 Task: Move the task Improve error handling and reporting in the app to the section To-Do in the project TriumphTech and sort the tasks in the project by Last modified on.
Action: Mouse moved to (82, 307)
Screenshot: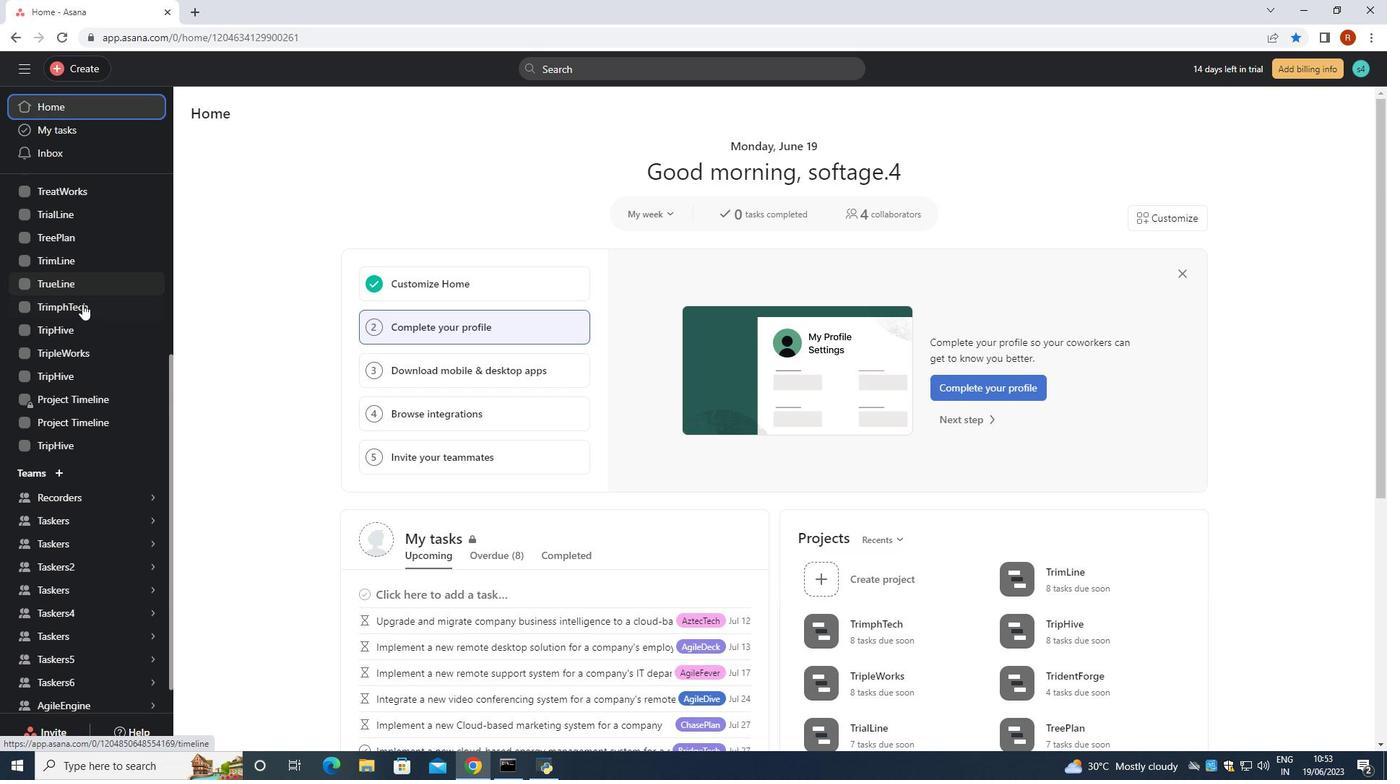 
Action: Mouse pressed left at (82, 307)
Screenshot: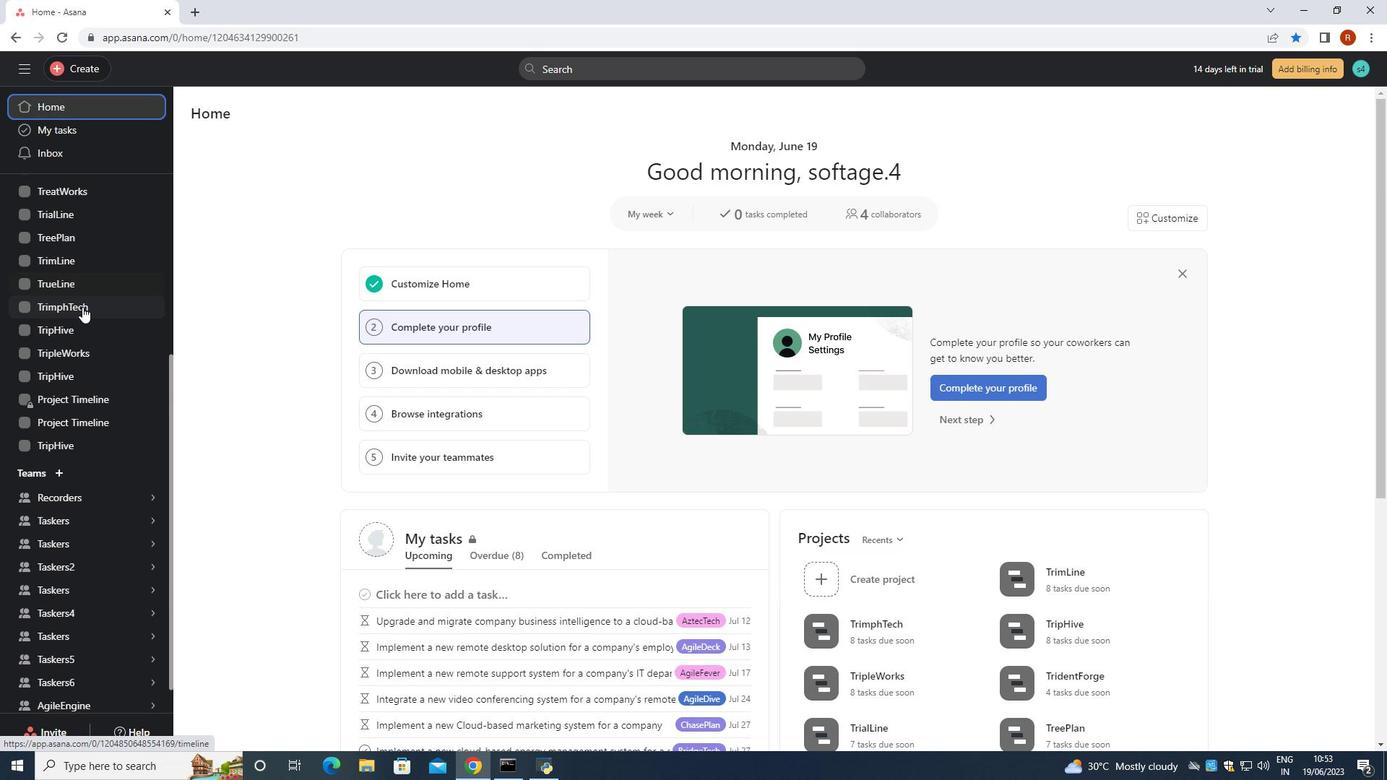 
Action: Mouse moved to (583, 307)
Screenshot: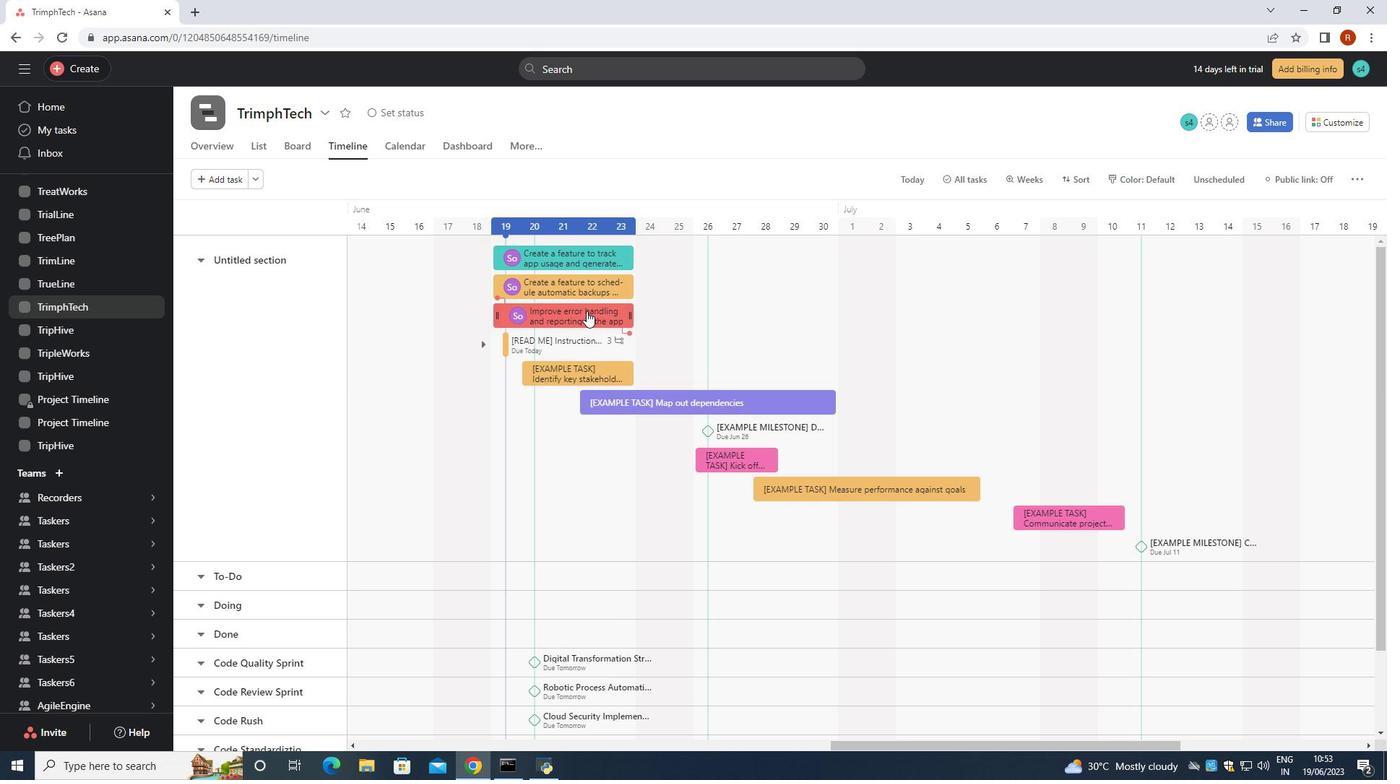
Action: Mouse pressed left at (583, 307)
Screenshot: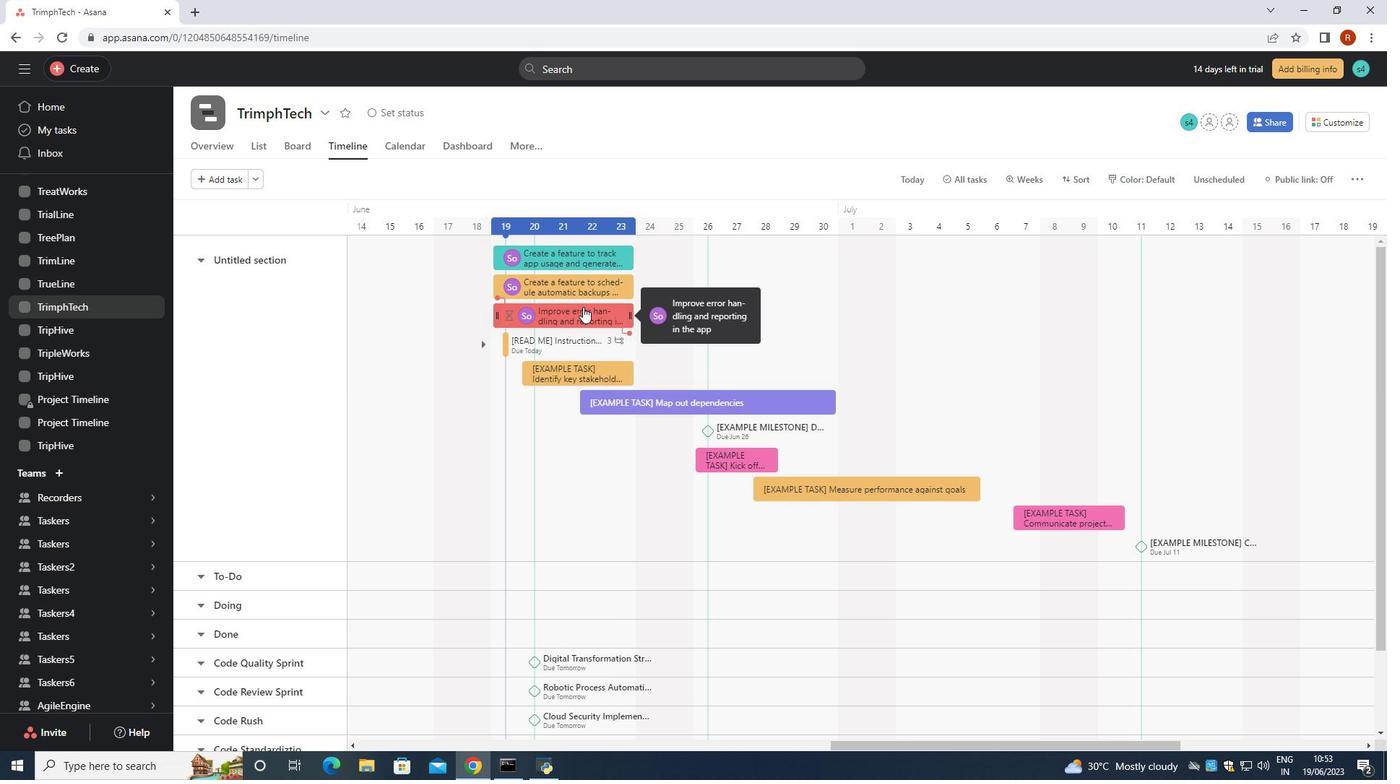 
Action: Mouse moved to (1144, 318)
Screenshot: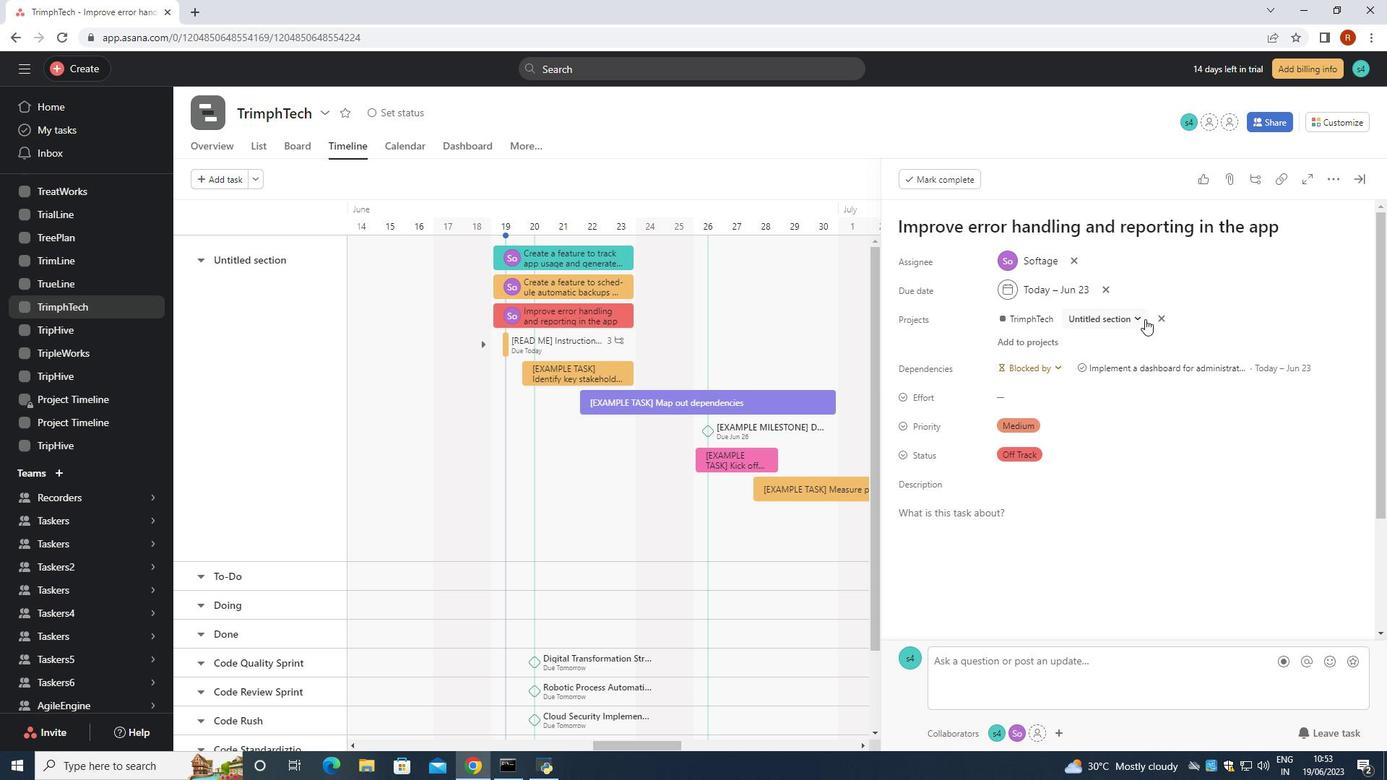 
Action: Mouse pressed left at (1144, 318)
Screenshot: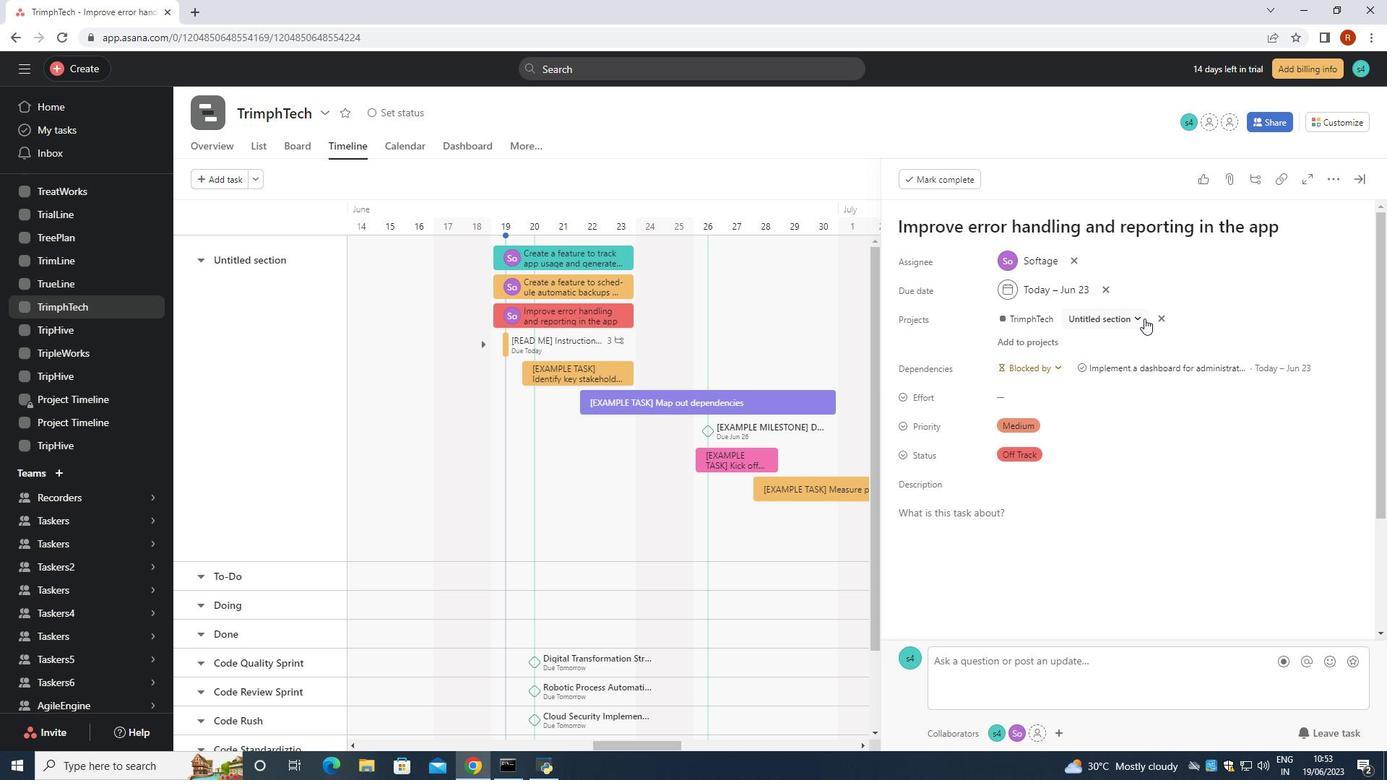 
Action: Mouse moved to (1065, 371)
Screenshot: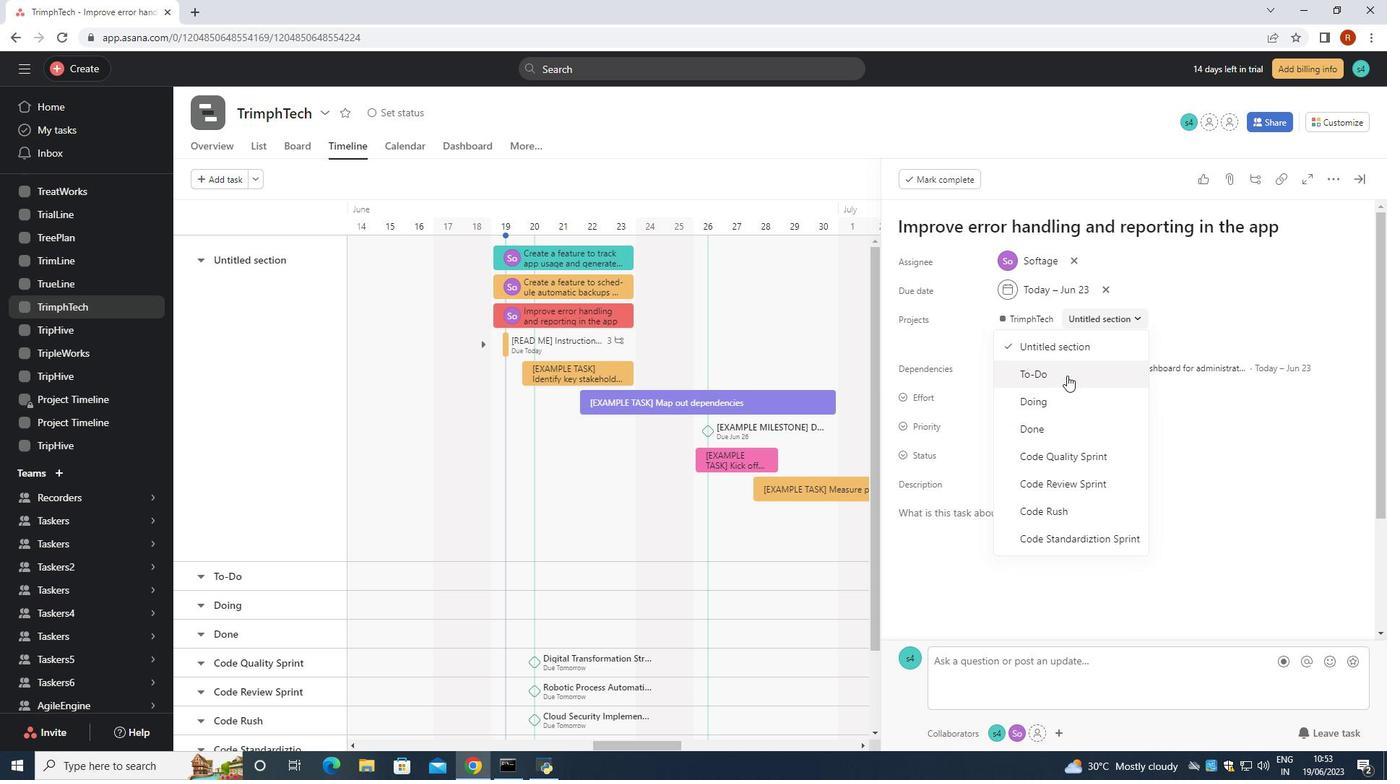 
Action: Mouse pressed left at (1065, 371)
Screenshot: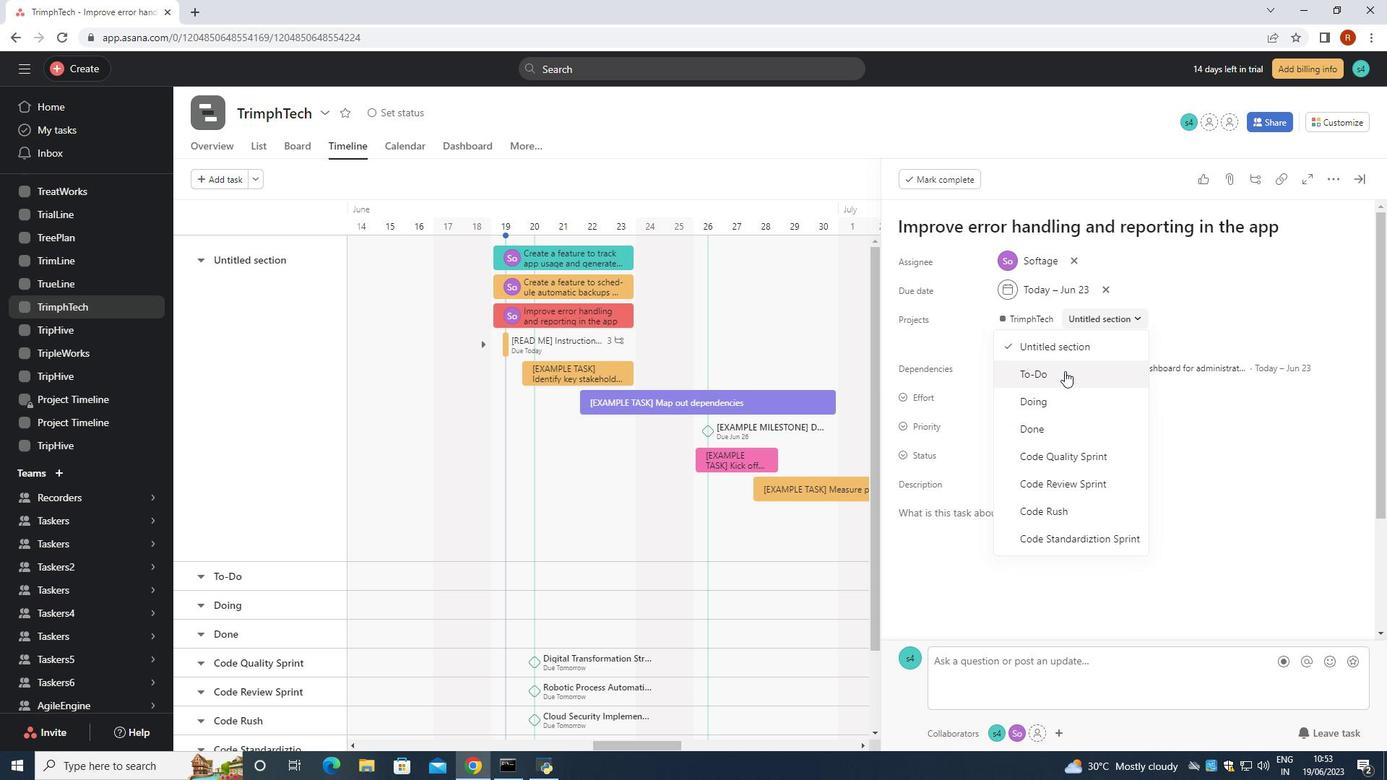 
Action: Mouse moved to (261, 145)
Screenshot: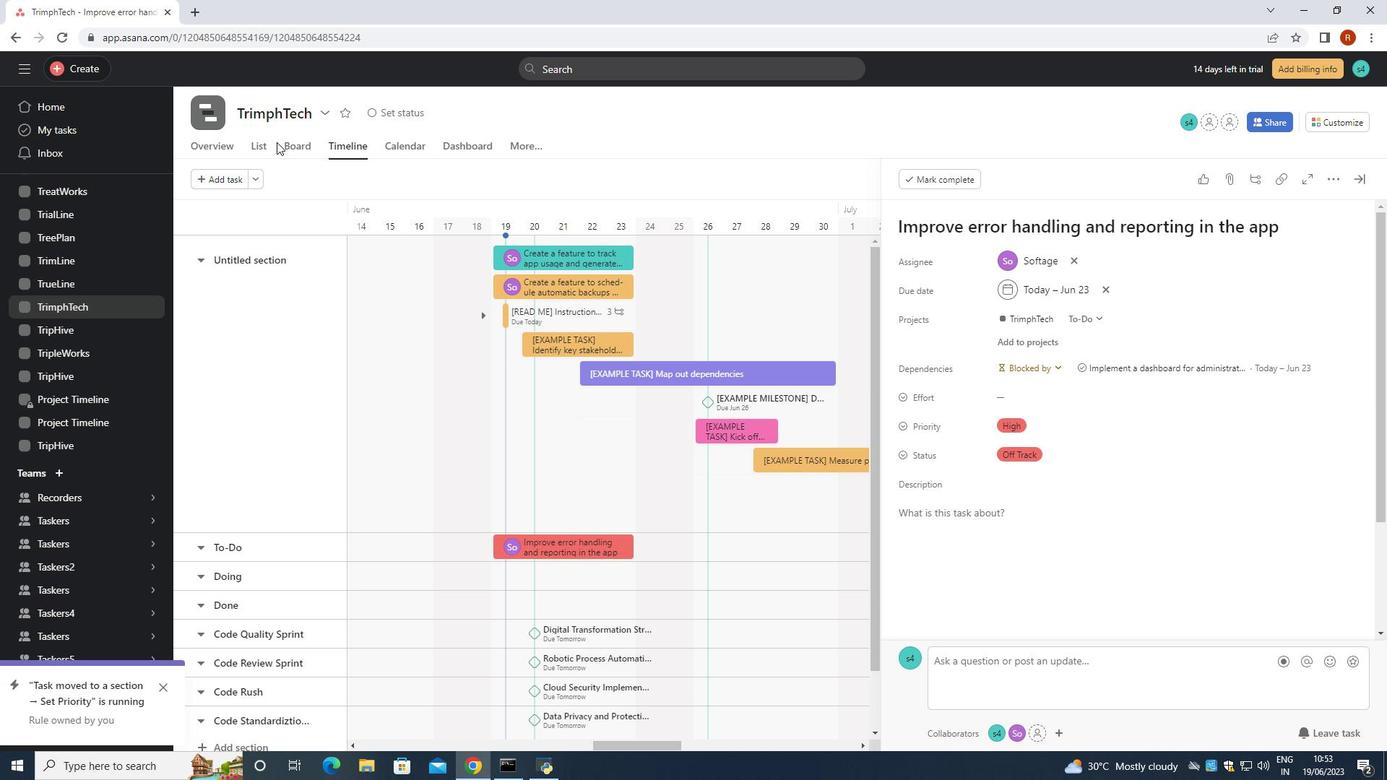 
Action: Mouse pressed left at (261, 145)
Screenshot: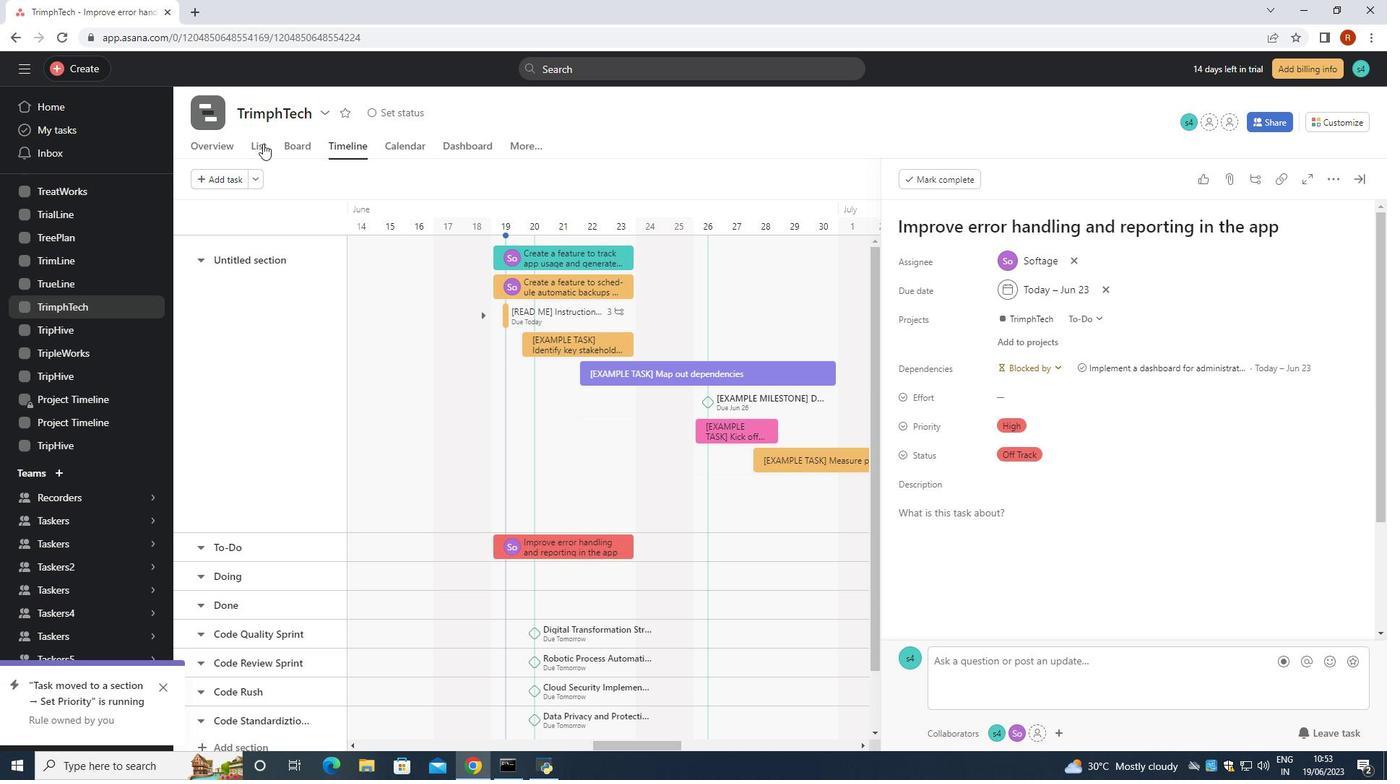 
Action: Mouse moved to (353, 174)
Screenshot: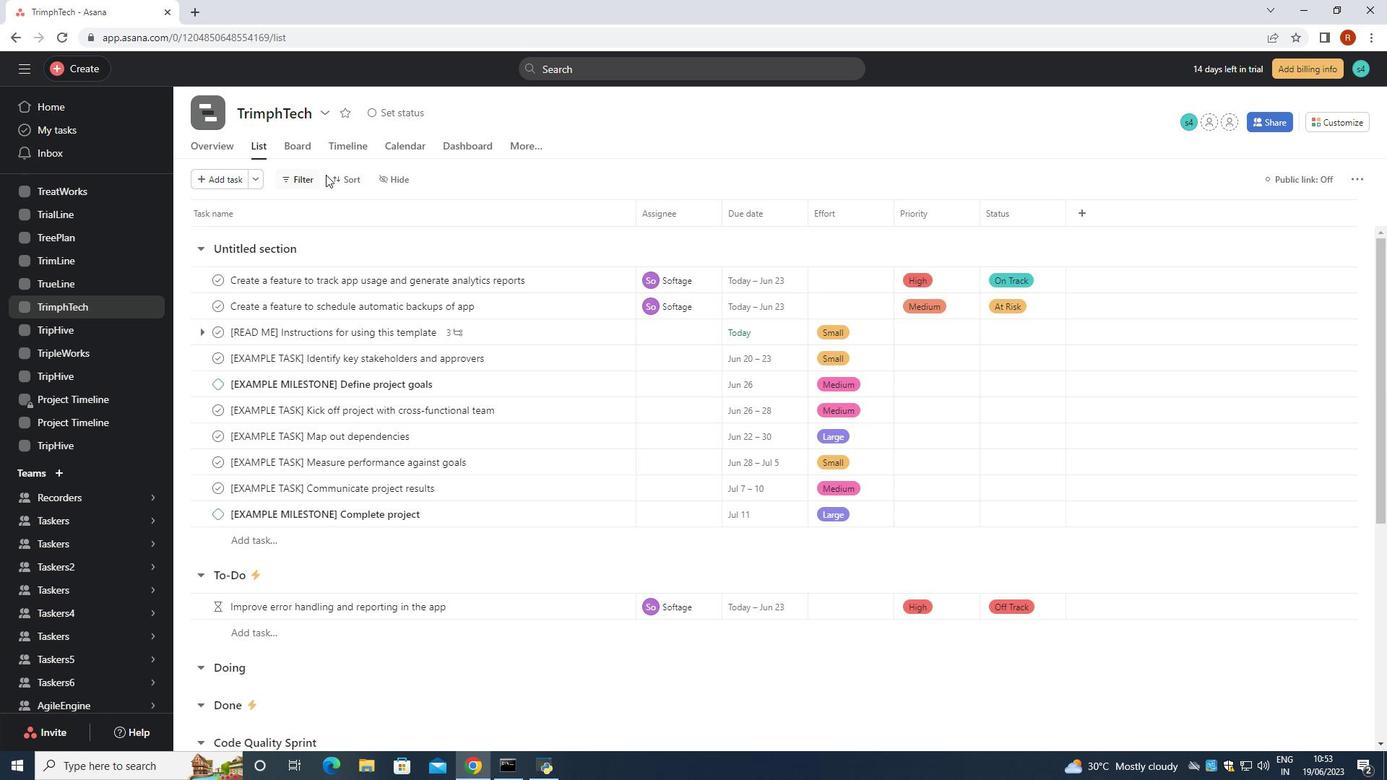 
Action: Mouse pressed left at (353, 174)
Screenshot: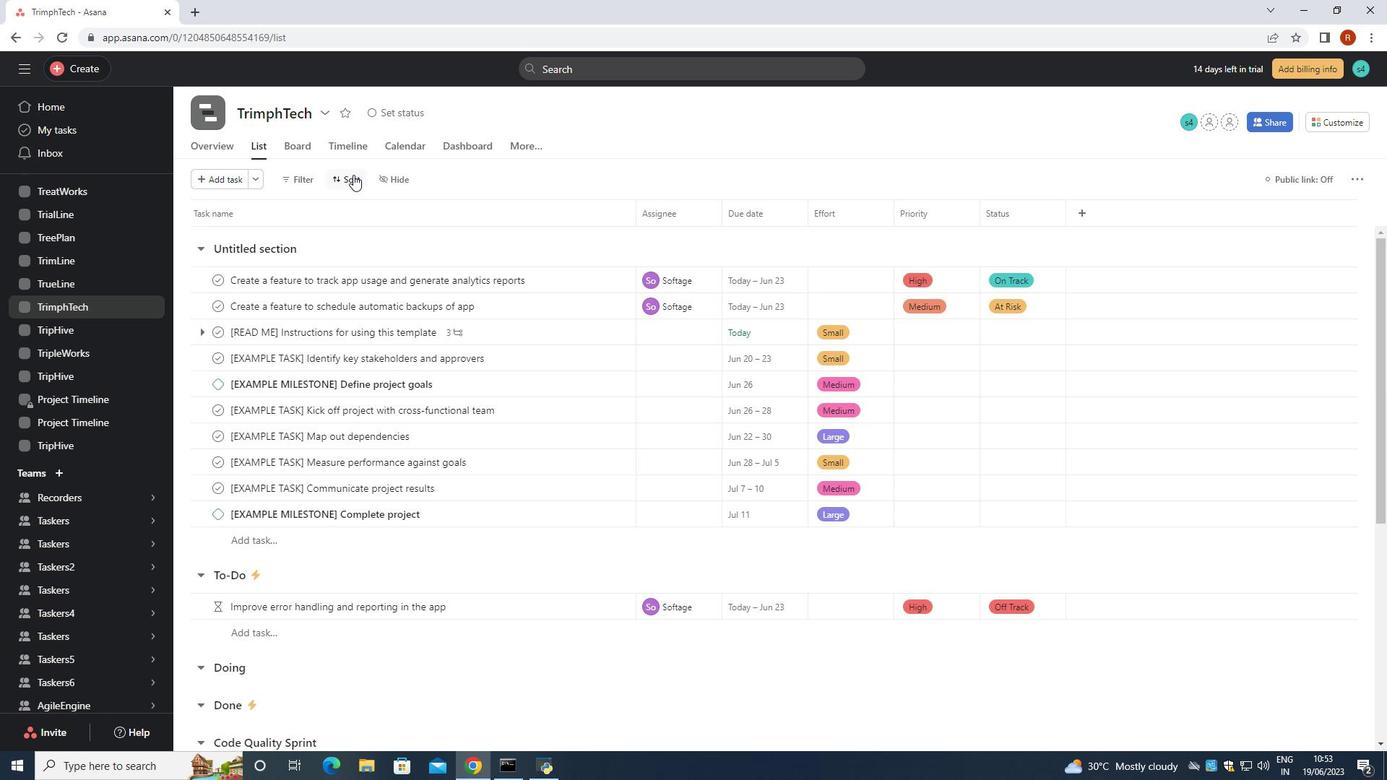 
Action: Mouse moved to (411, 375)
Screenshot: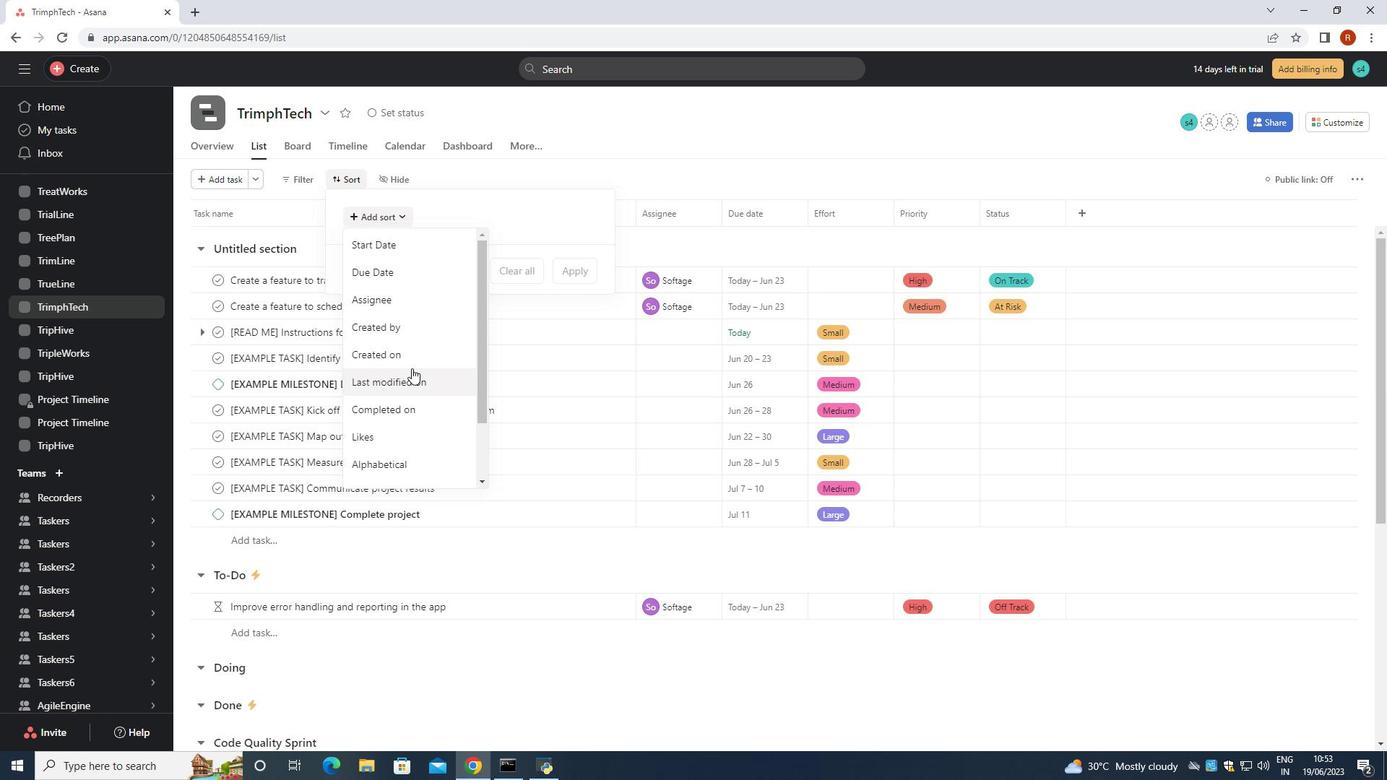 
Action: Mouse pressed left at (411, 375)
Screenshot: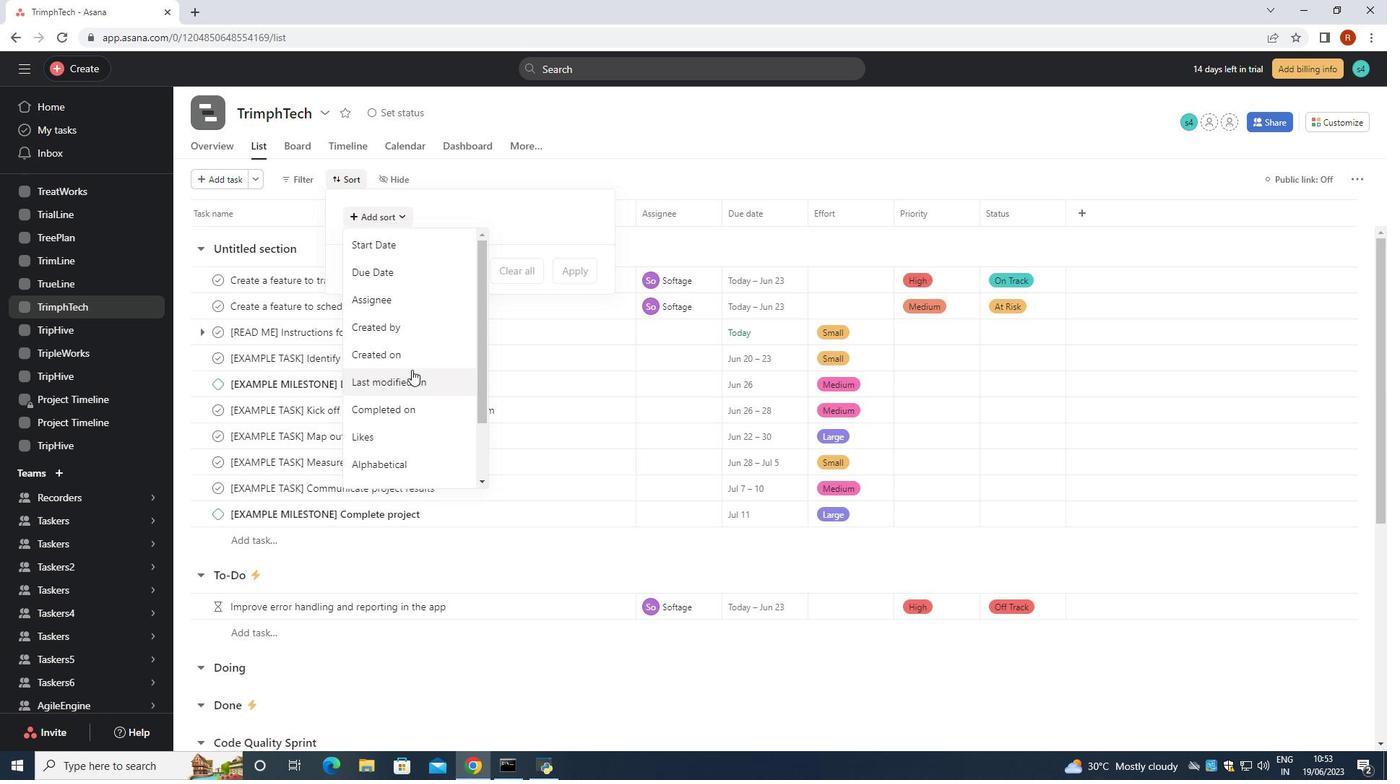 
Action: Mouse moved to (578, 336)
Screenshot: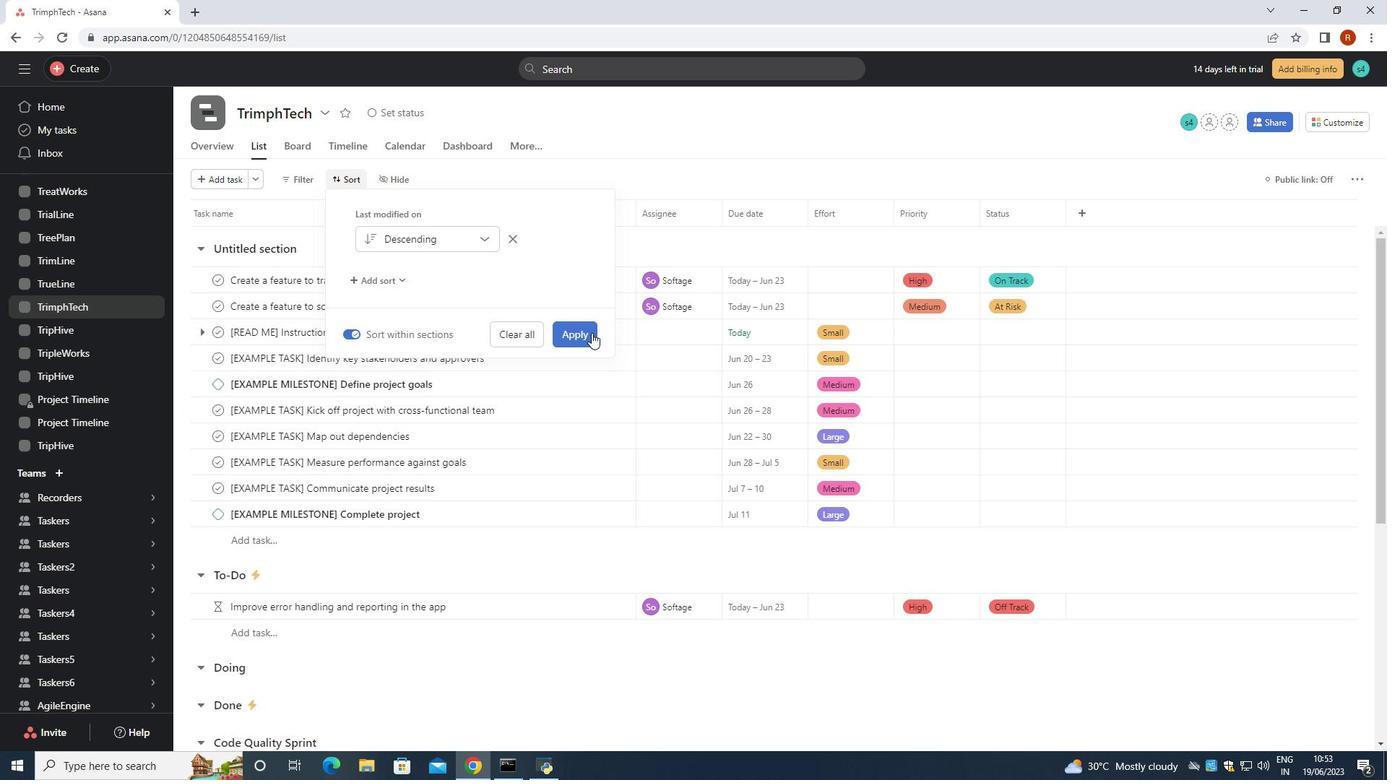 
Action: Mouse pressed left at (578, 336)
Screenshot: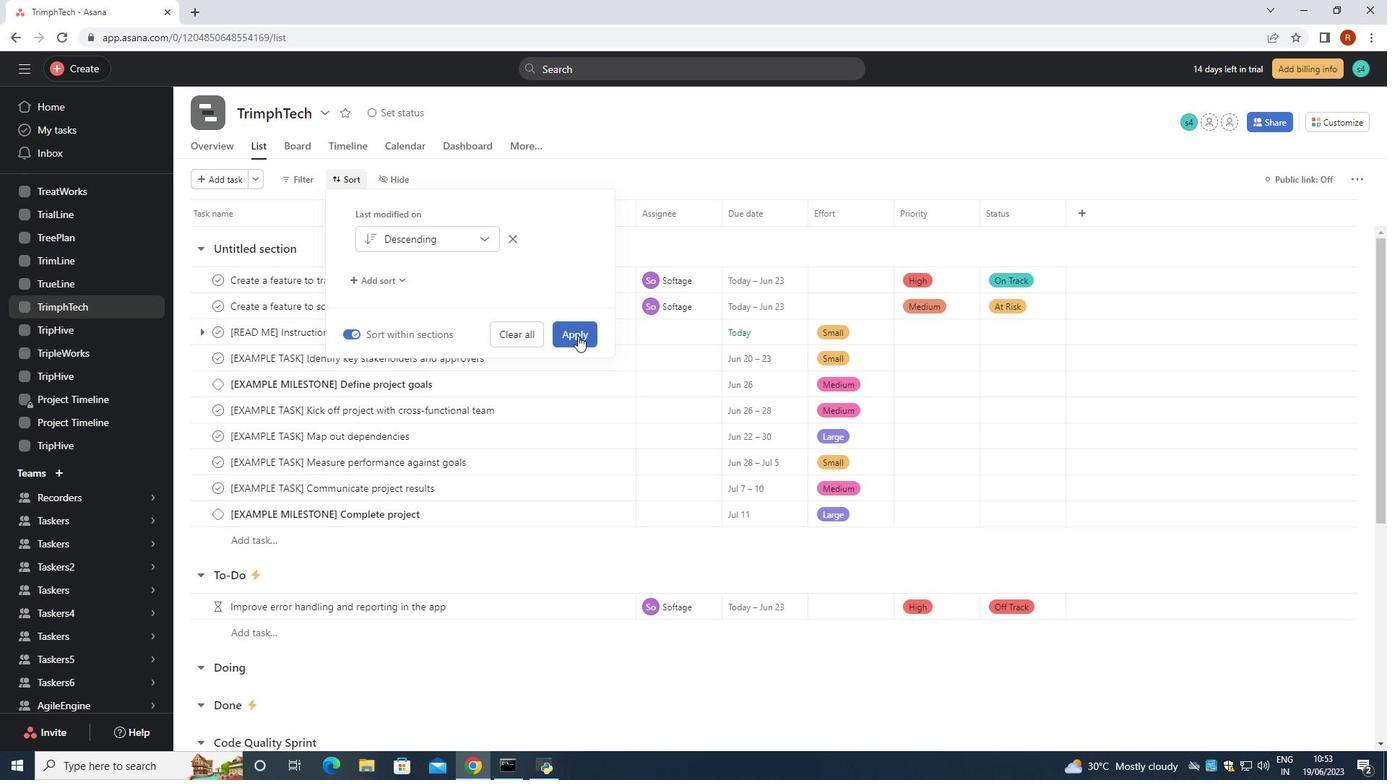 
